 Task: Look for products in the category "Toothpaste" from Eco Dent only.
Action: Mouse moved to (657, 254)
Screenshot: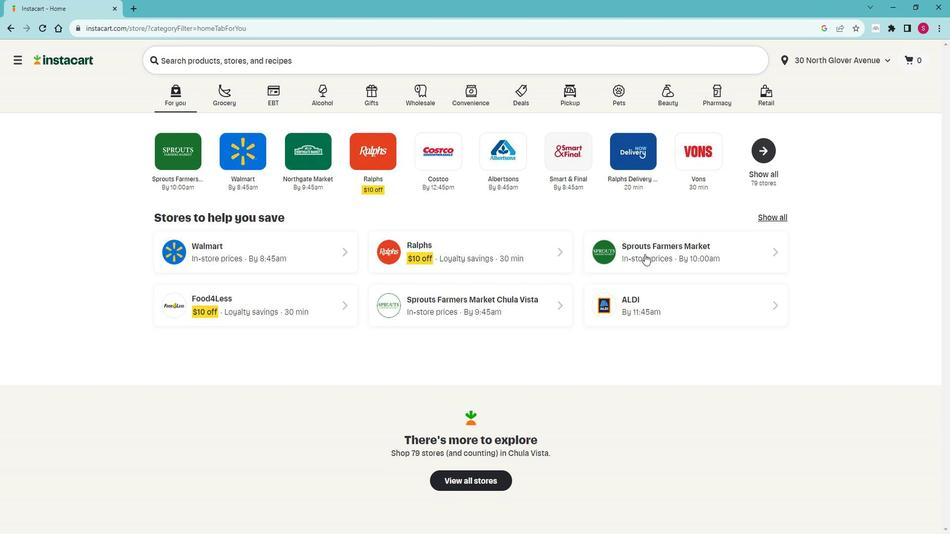 
Action: Mouse pressed left at (657, 254)
Screenshot: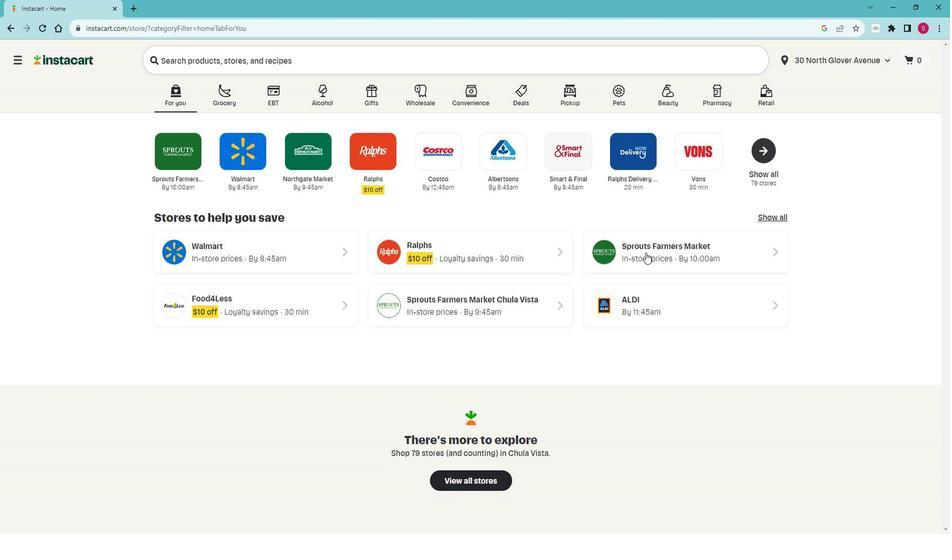 
Action: Mouse moved to (26, 372)
Screenshot: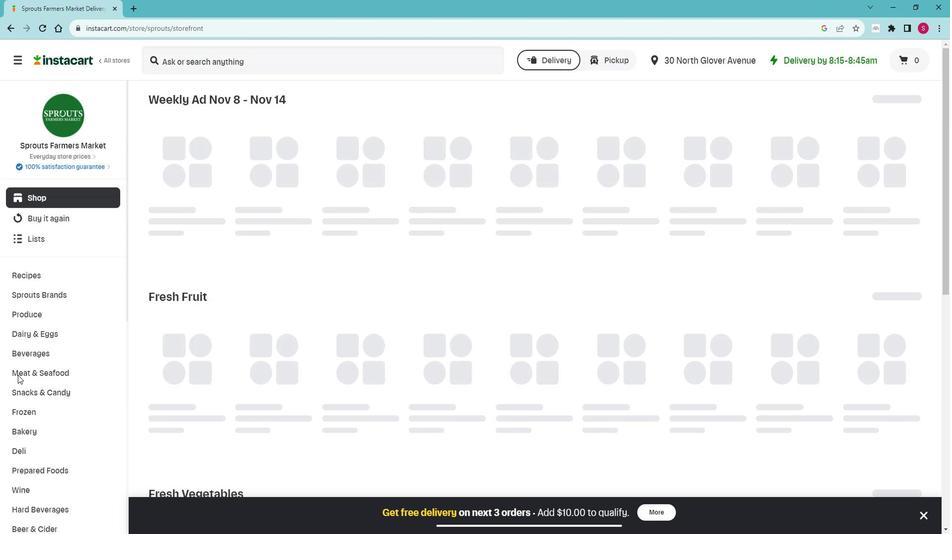 
Action: Mouse scrolled (26, 372) with delta (0, 0)
Screenshot: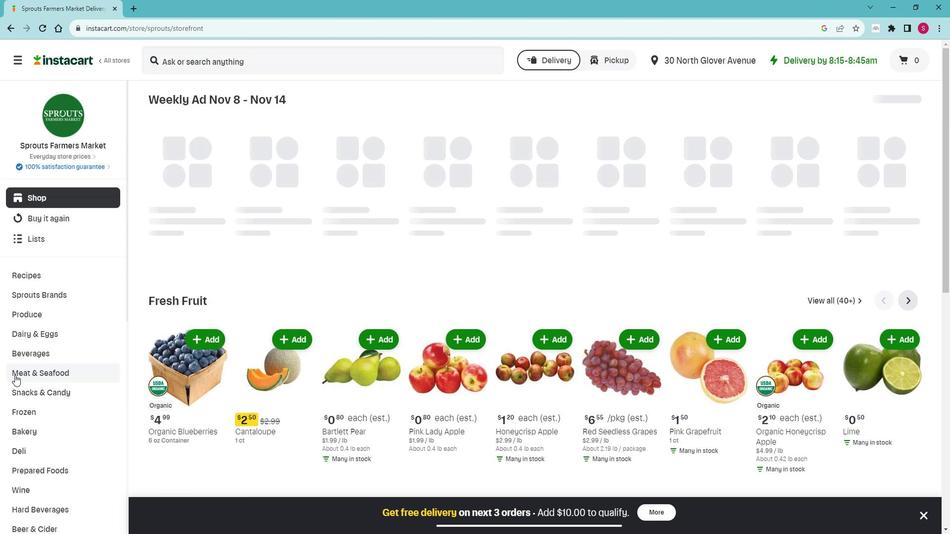 
Action: Mouse moved to (30, 372)
Screenshot: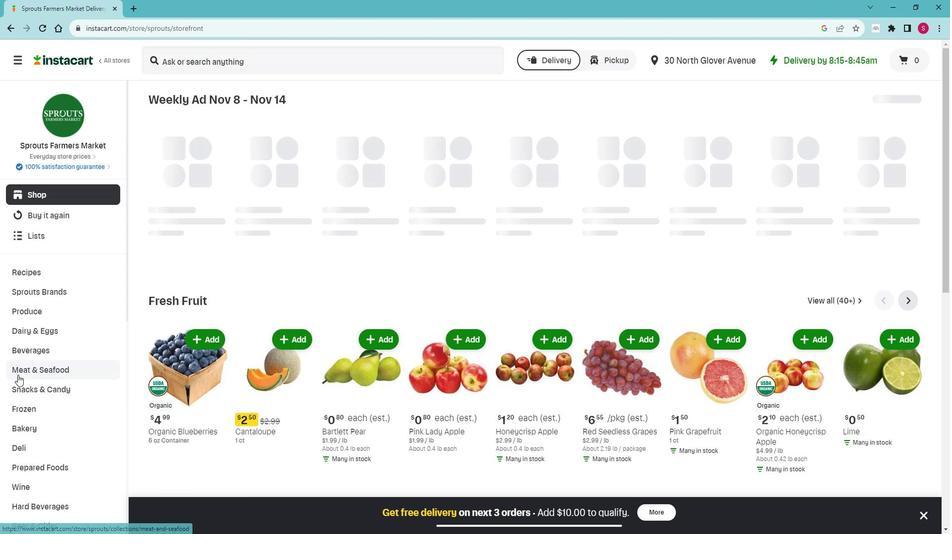 
Action: Mouse scrolled (30, 372) with delta (0, 0)
Screenshot: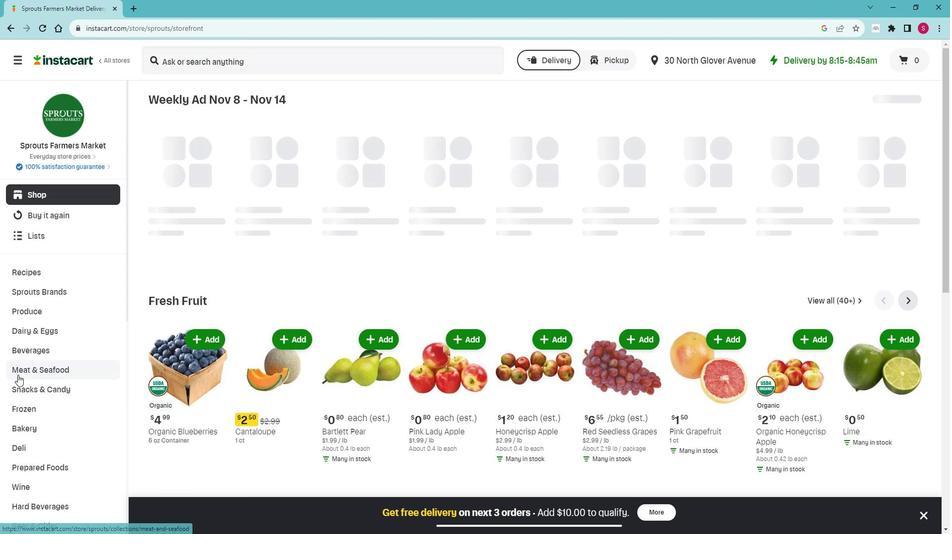 
Action: Mouse moved to (37, 370)
Screenshot: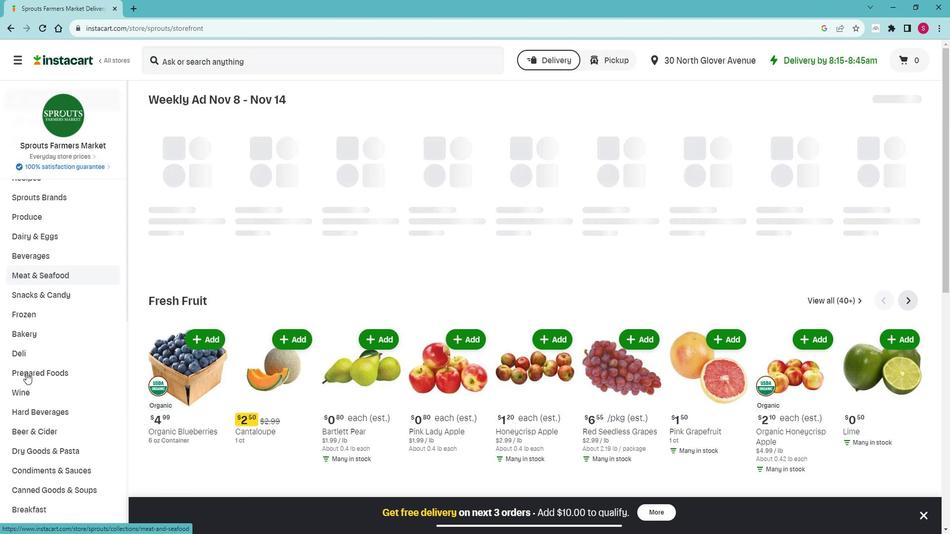 
Action: Mouse scrolled (37, 370) with delta (0, 0)
Screenshot: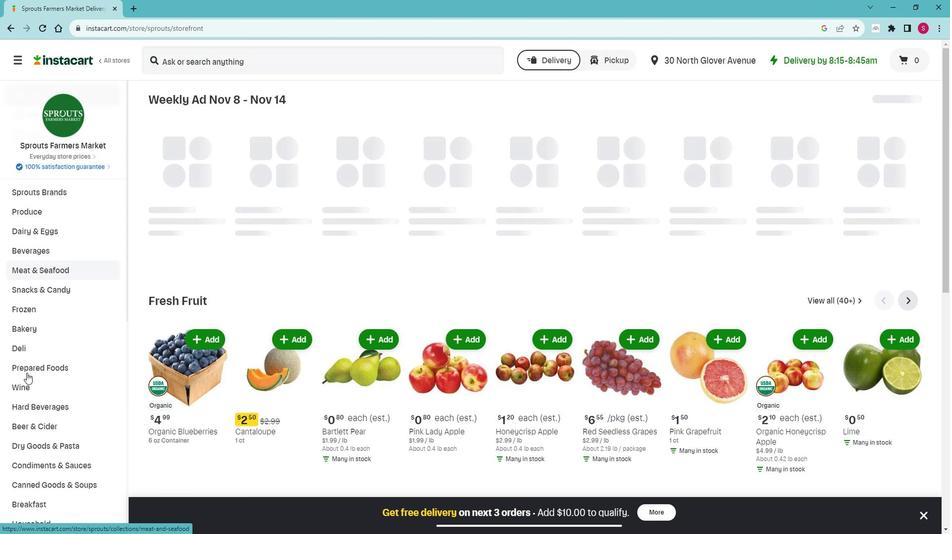 
Action: Mouse moved to (39, 370)
Screenshot: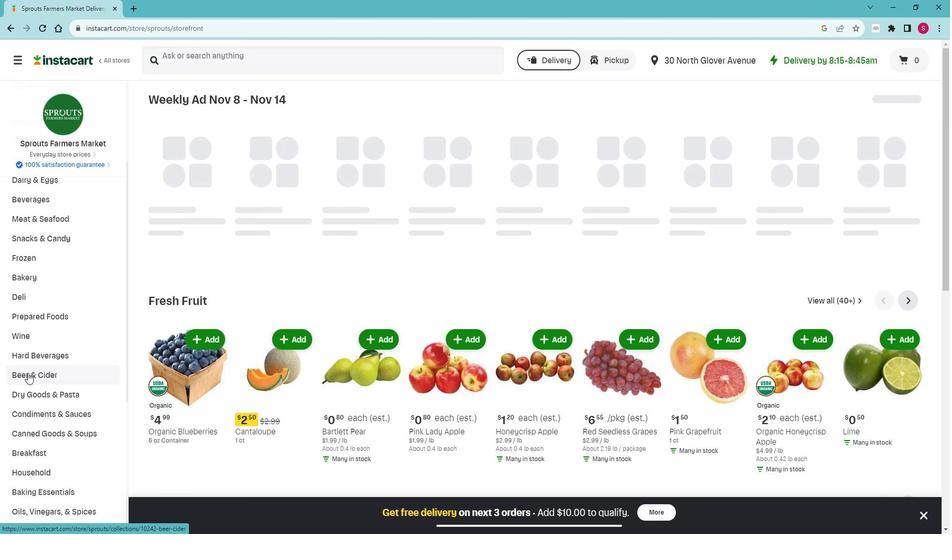 
Action: Mouse scrolled (39, 370) with delta (0, 0)
Screenshot: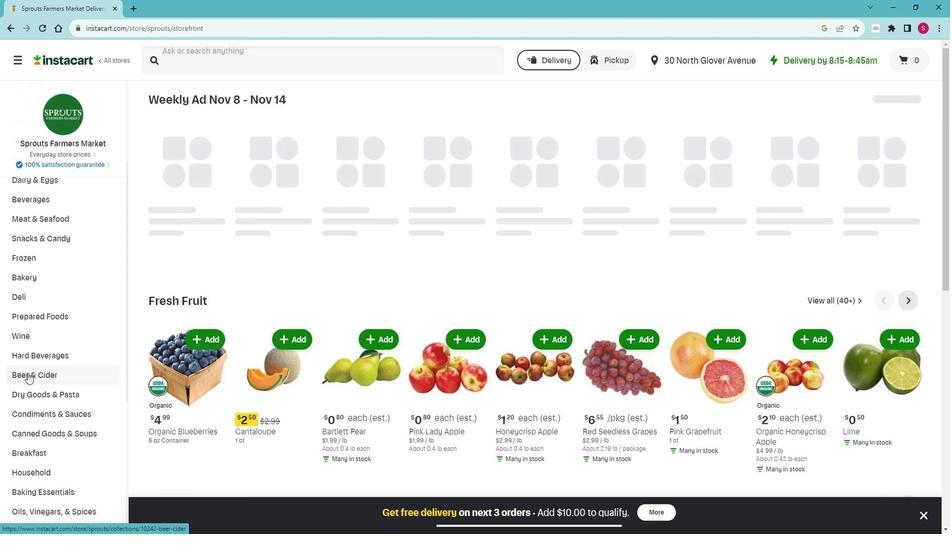 
Action: Mouse scrolled (39, 370) with delta (0, 0)
Screenshot: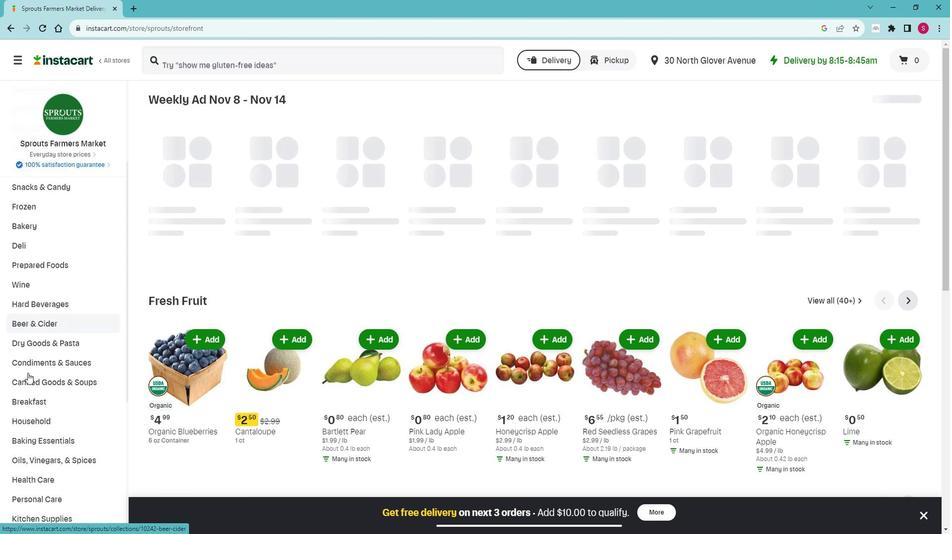 
Action: Mouse scrolled (39, 370) with delta (0, 0)
Screenshot: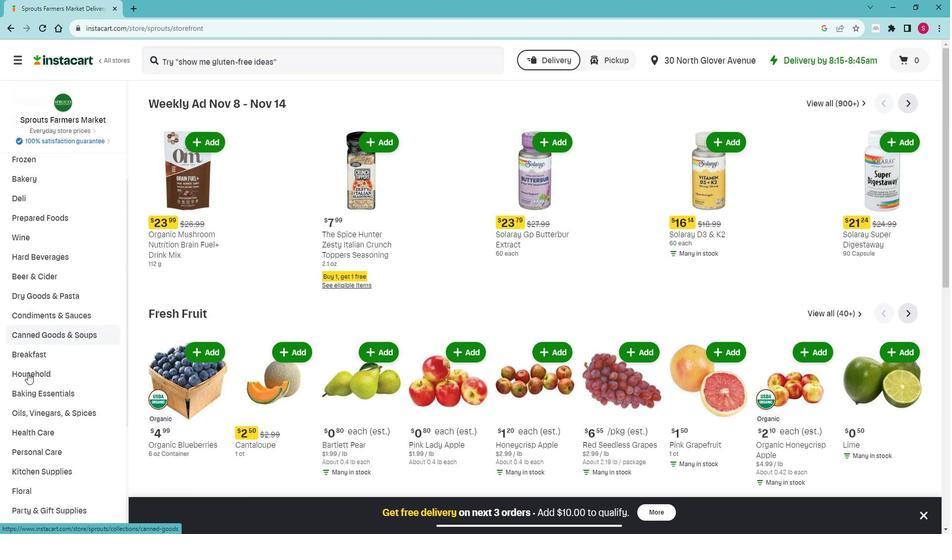 
Action: Mouse moved to (52, 388)
Screenshot: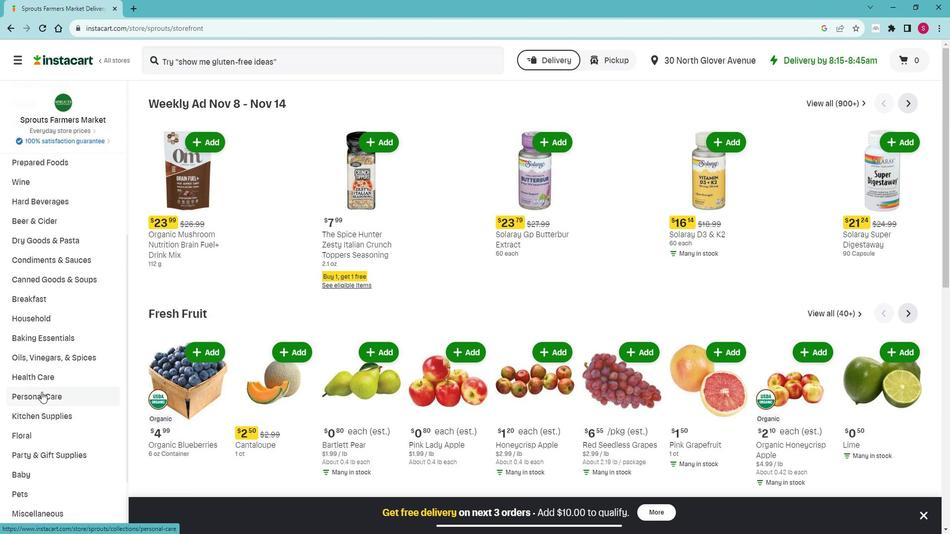 
Action: Mouse pressed left at (52, 388)
Screenshot: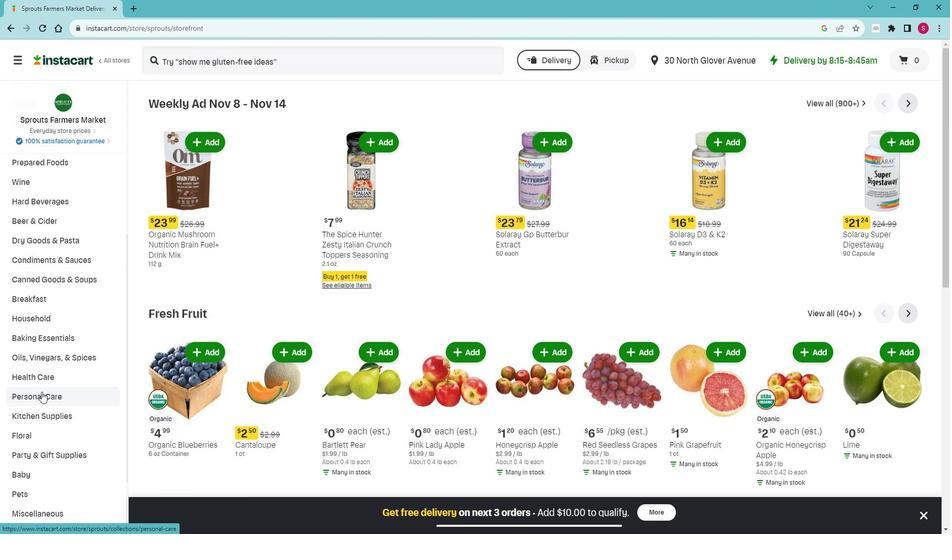 
Action: Mouse moved to (54, 426)
Screenshot: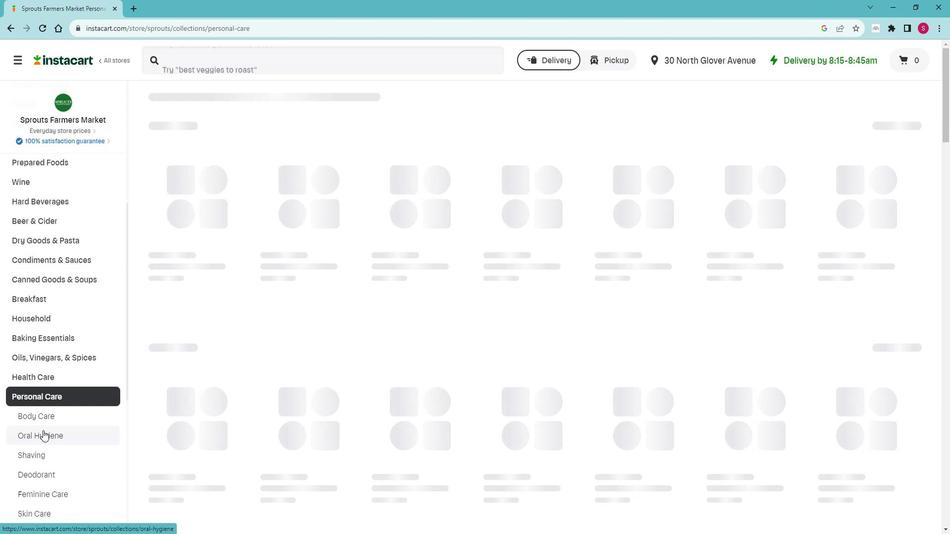 
Action: Mouse pressed left at (54, 426)
Screenshot: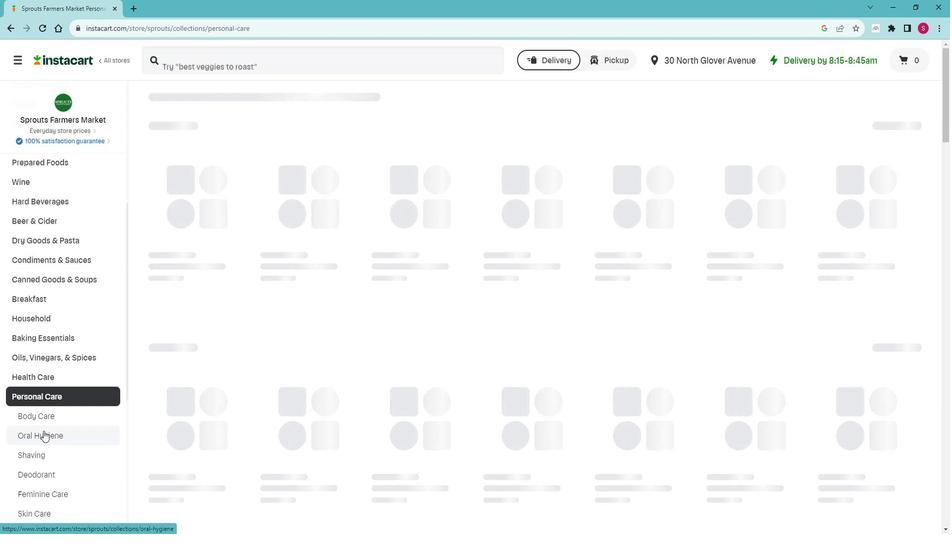 
Action: Mouse moved to (290, 149)
Screenshot: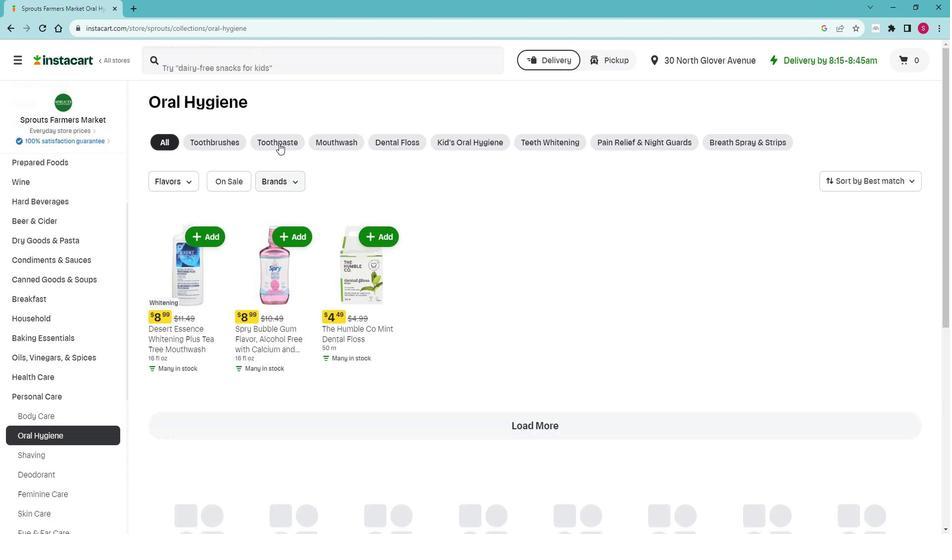 
Action: Mouse pressed left at (290, 149)
Screenshot: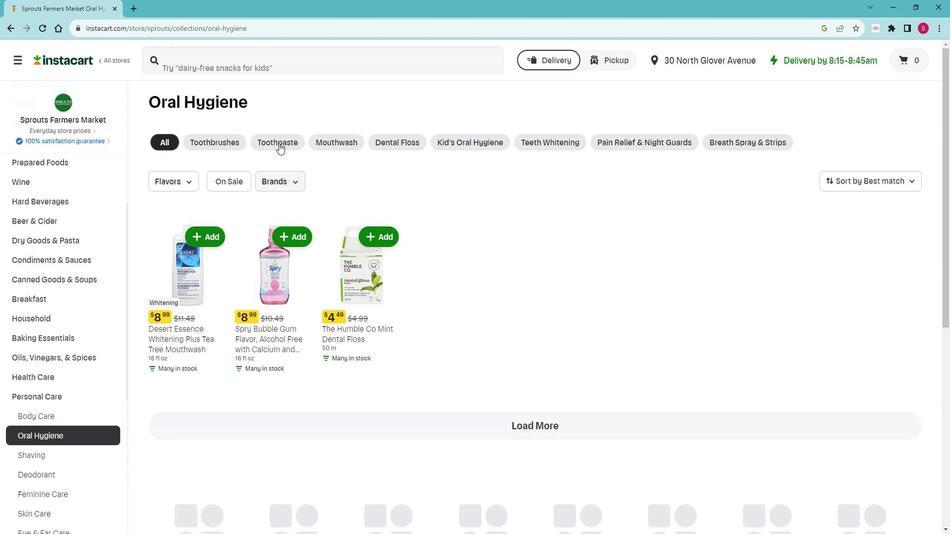 
Action: Mouse moved to (308, 178)
Screenshot: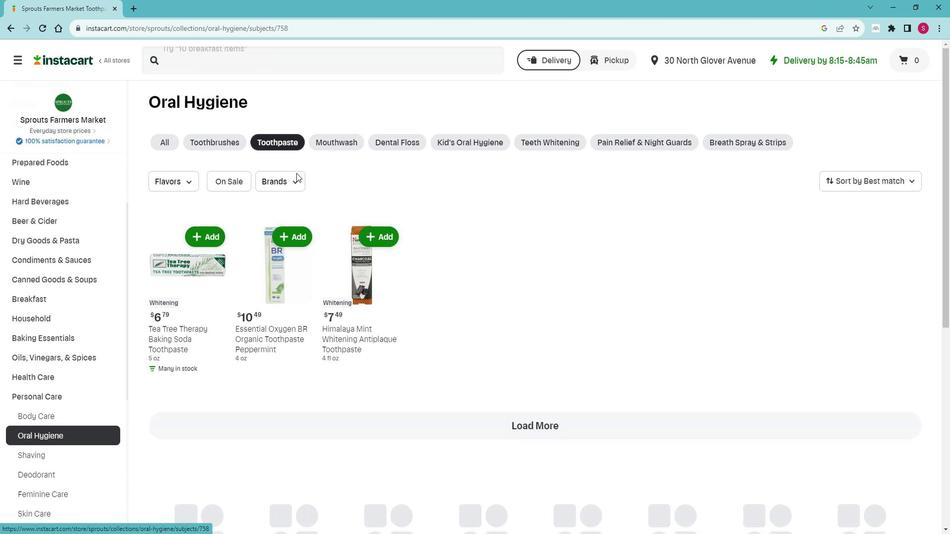 
Action: Mouse pressed left at (308, 178)
Screenshot: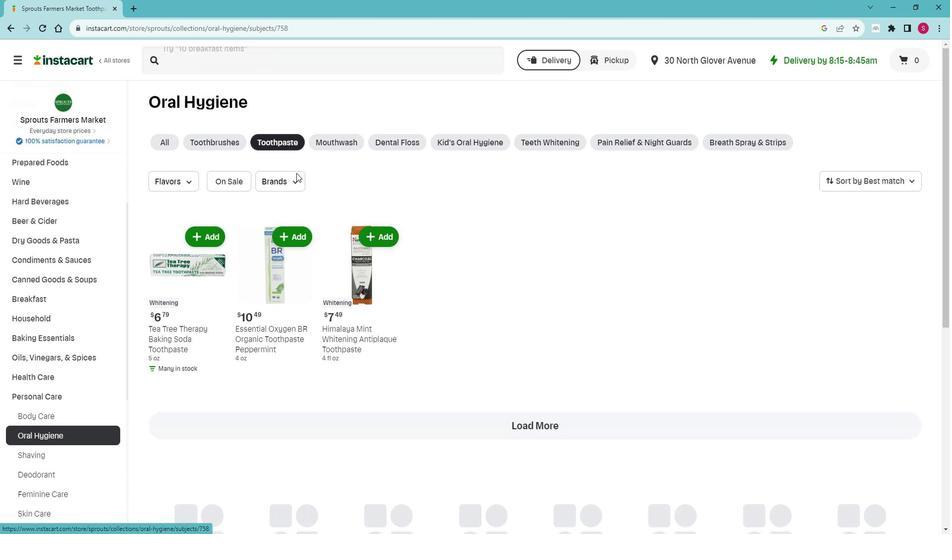 
Action: Mouse moved to (315, 226)
Screenshot: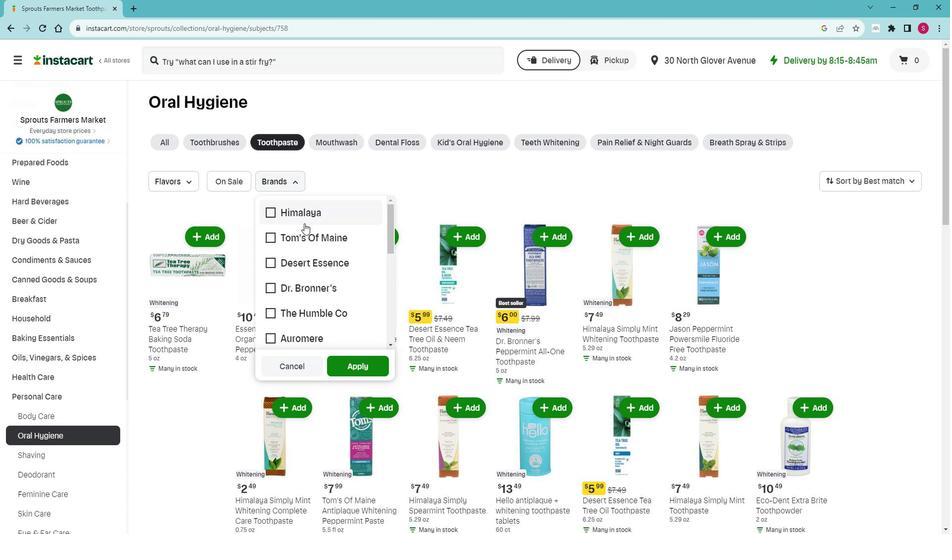 
Action: Mouse scrolled (315, 226) with delta (0, 0)
Screenshot: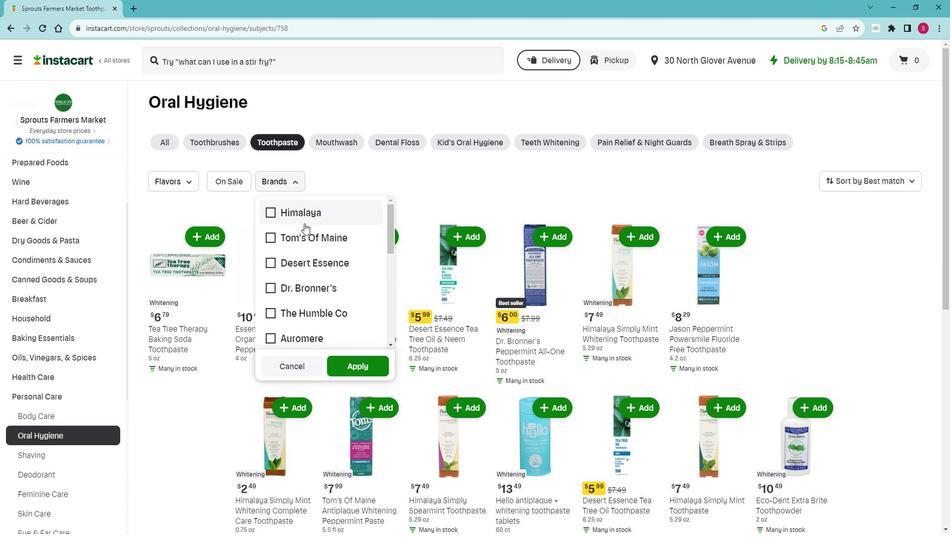 
Action: Mouse scrolled (315, 226) with delta (0, 0)
Screenshot: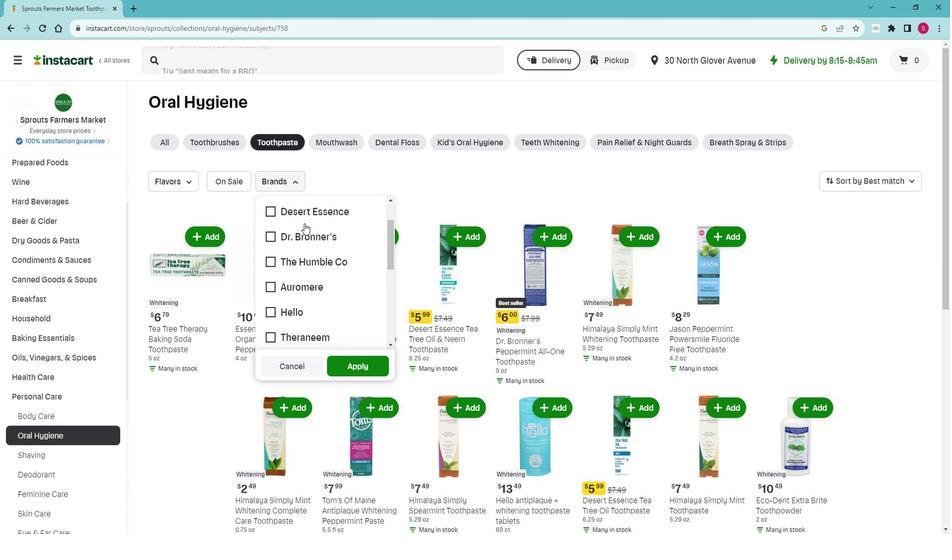 
Action: Mouse scrolled (315, 226) with delta (0, 0)
Screenshot: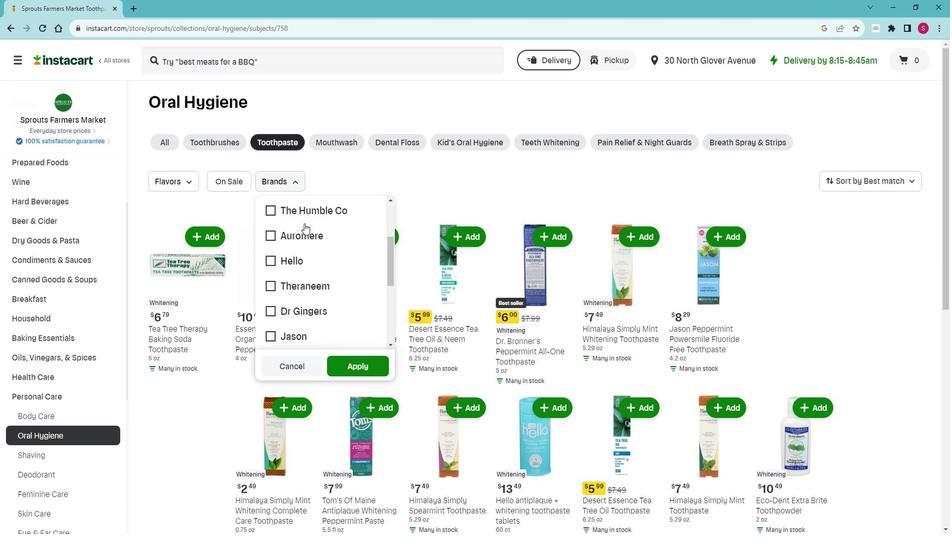 
Action: Mouse moved to (316, 227)
Screenshot: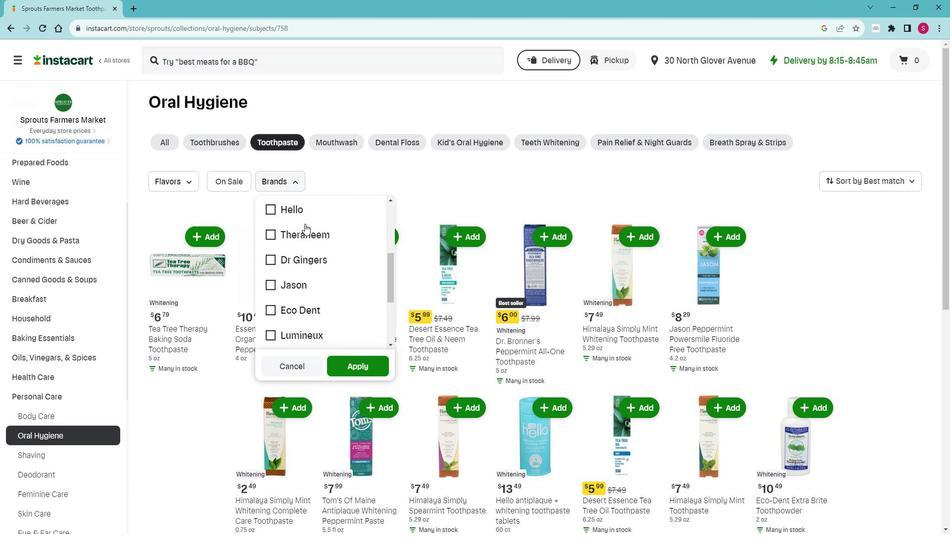 
Action: Mouse scrolled (316, 226) with delta (0, 0)
Screenshot: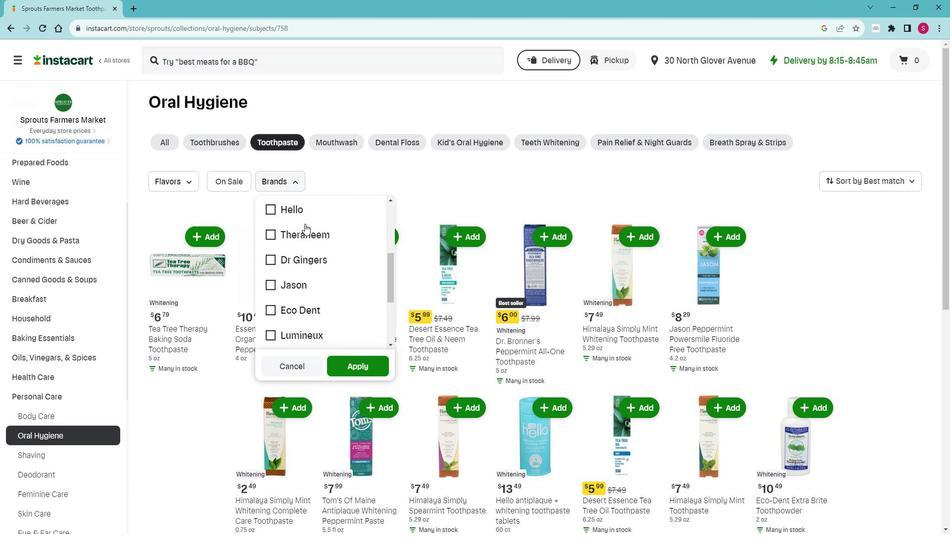 
Action: Mouse moved to (317, 257)
Screenshot: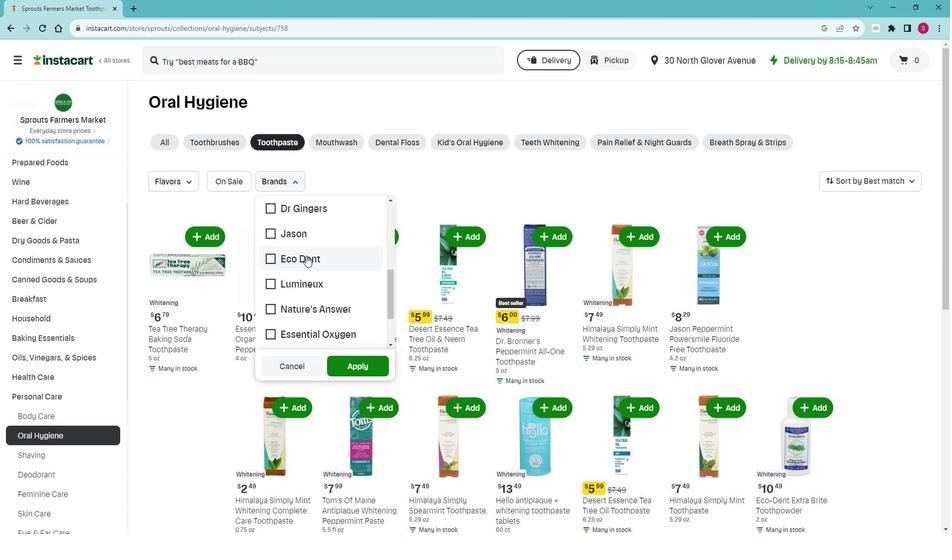
Action: Mouse pressed left at (317, 257)
Screenshot: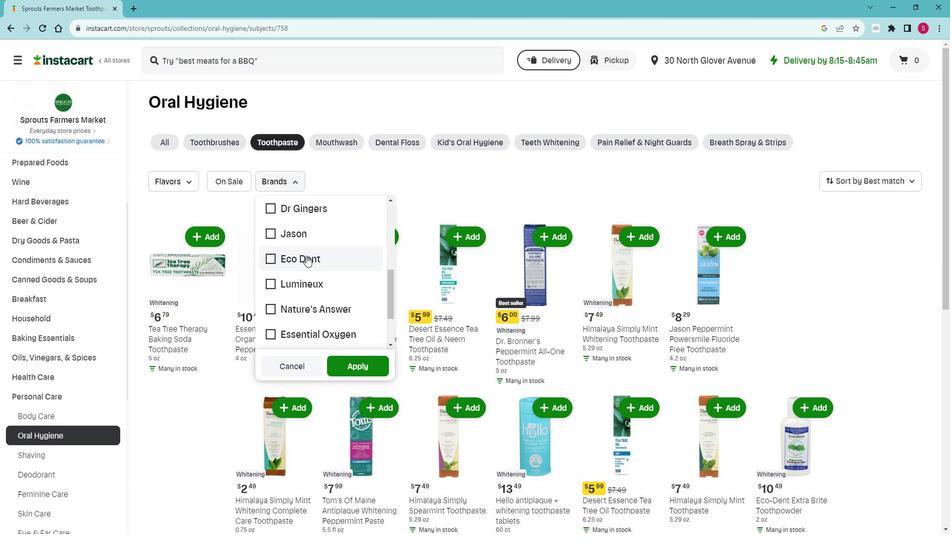 
Action: Mouse moved to (352, 362)
Screenshot: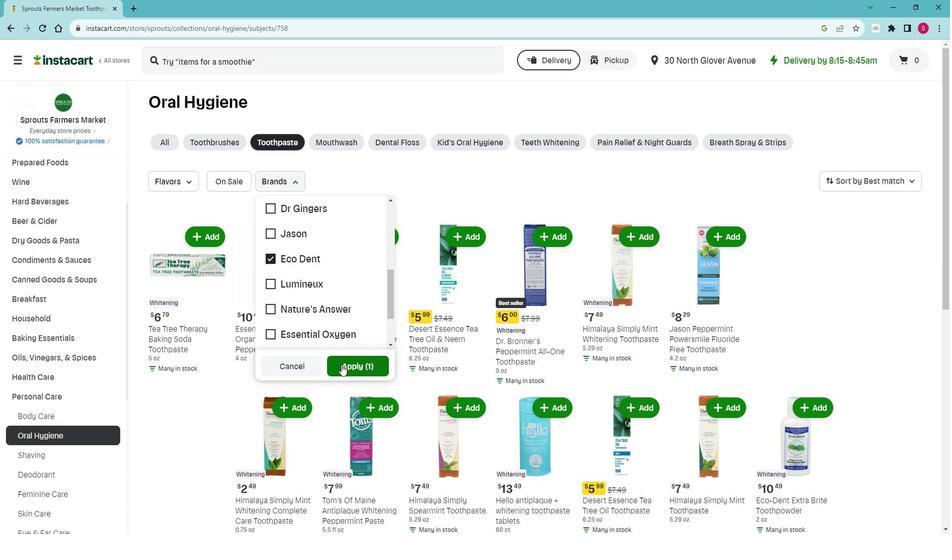 
Action: Mouse pressed left at (352, 362)
Screenshot: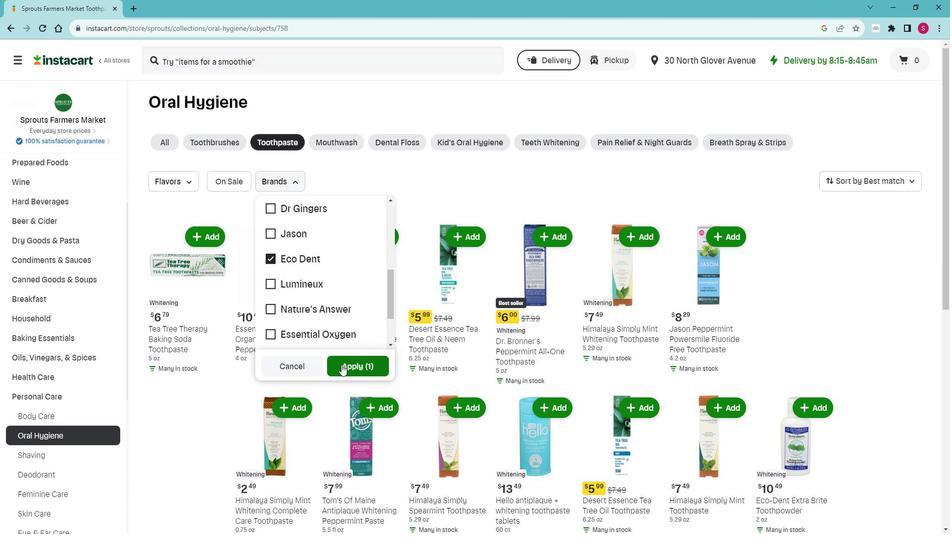 
Action: Mouse moved to (352, 356)
Screenshot: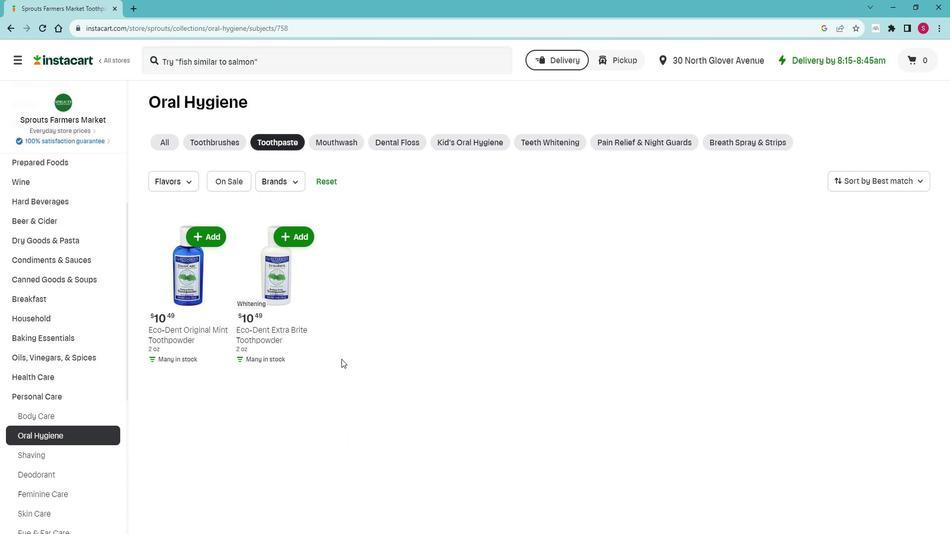 
